 Task: Create an application object.
Action: Mouse moved to (838, 60)
Screenshot: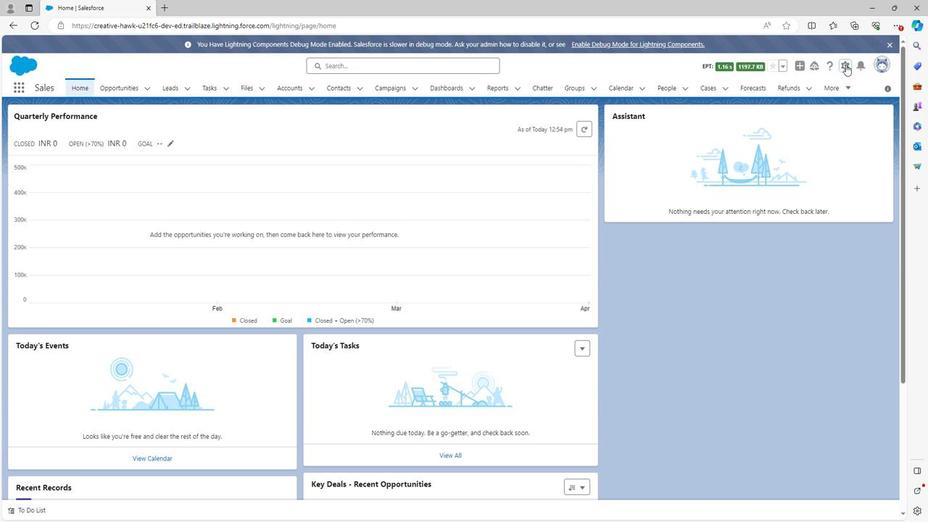 
Action: Mouse pressed left at (838, 60)
Screenshot: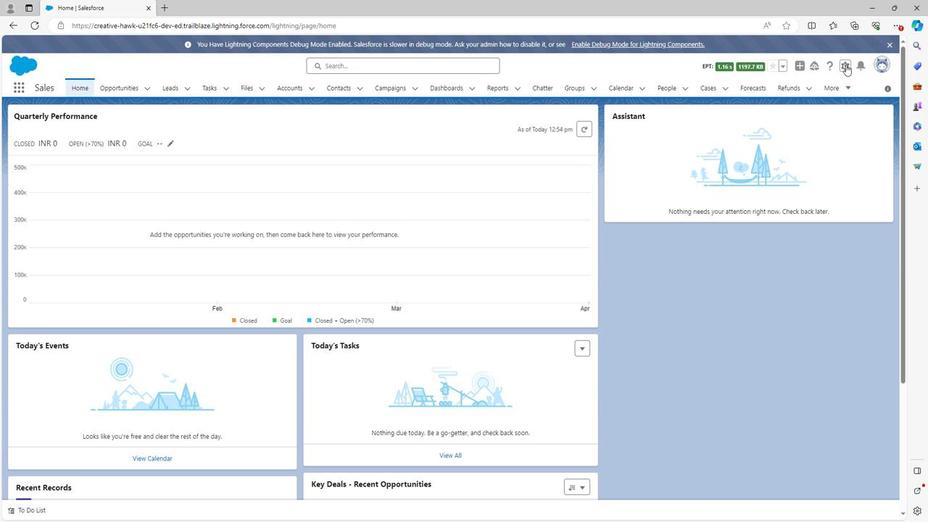 
Action: Mouse moved to (815, 89)
Screenshot: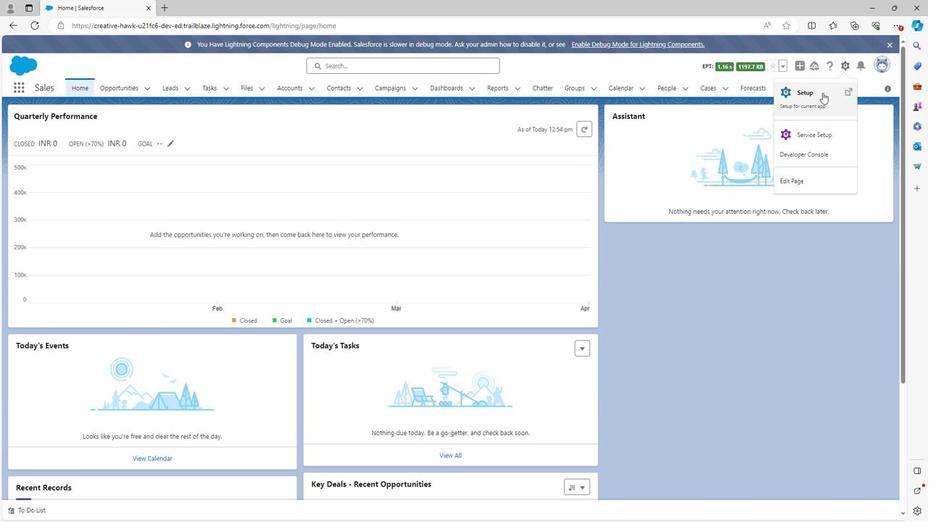 
Action: Mouse pressed left at (815, 89)
Screenshot: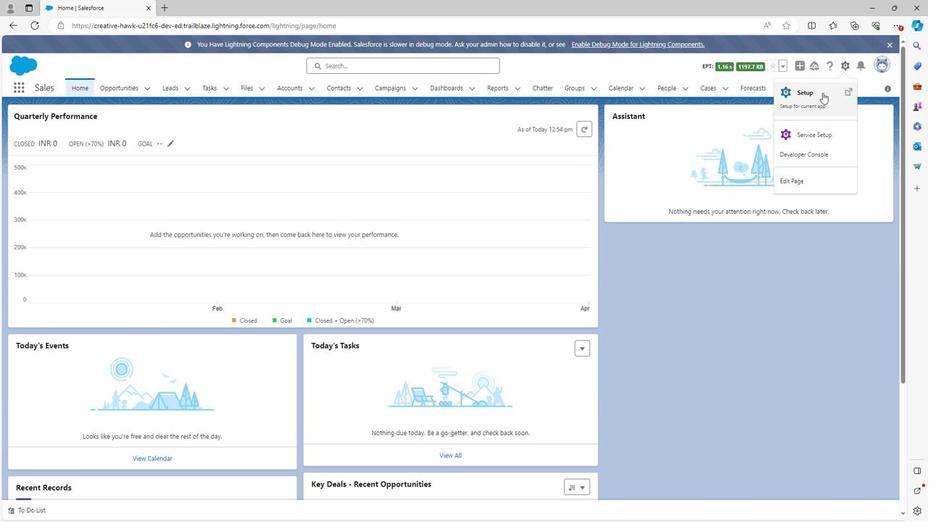 
Action: Mouse moved to (118, 81)
Screenshot: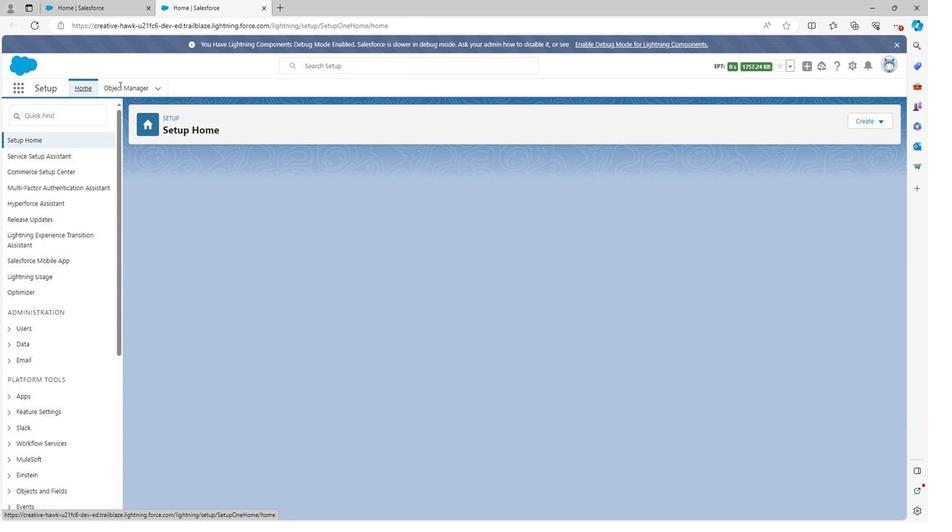 
Action: Mouse pressed left at (118, 81)
Screenshot: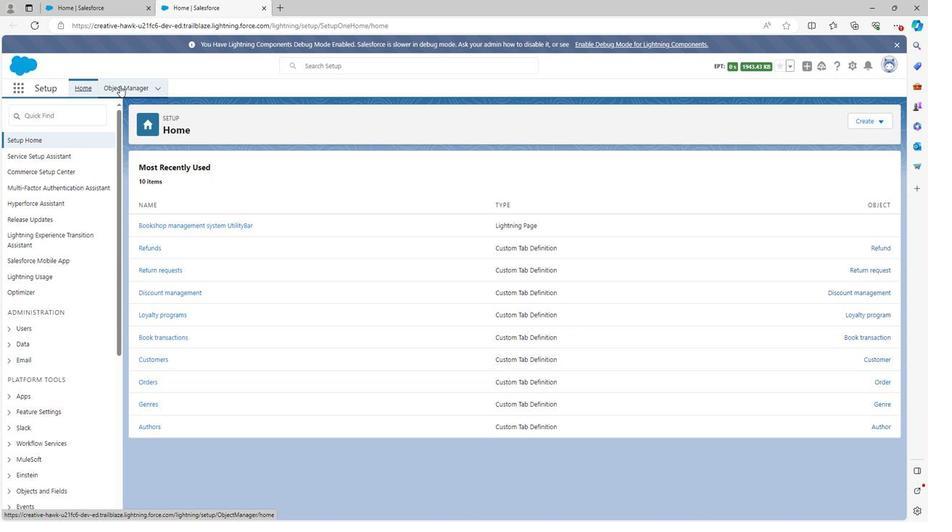 
Action: Mouse moved to (856, 120)
Screenshot: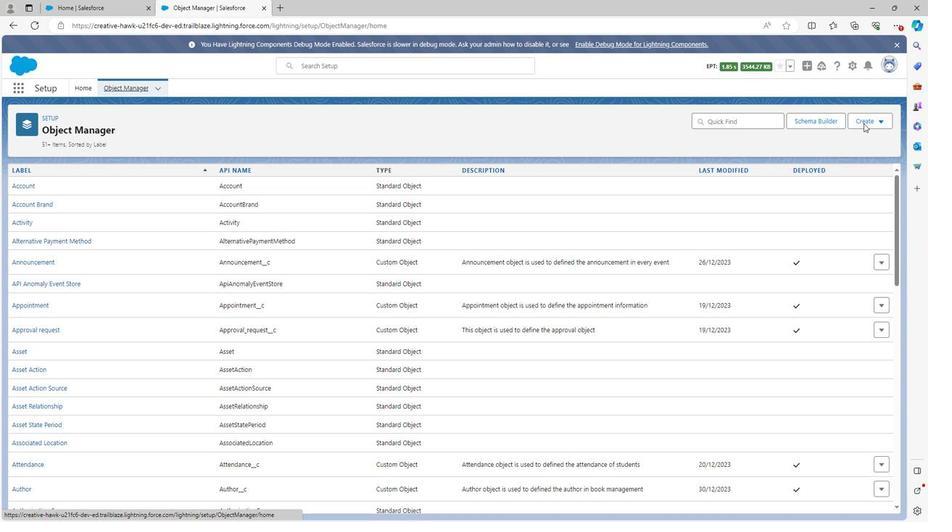 
Action: Mouse pressed left at (856, 120)
Screenshot: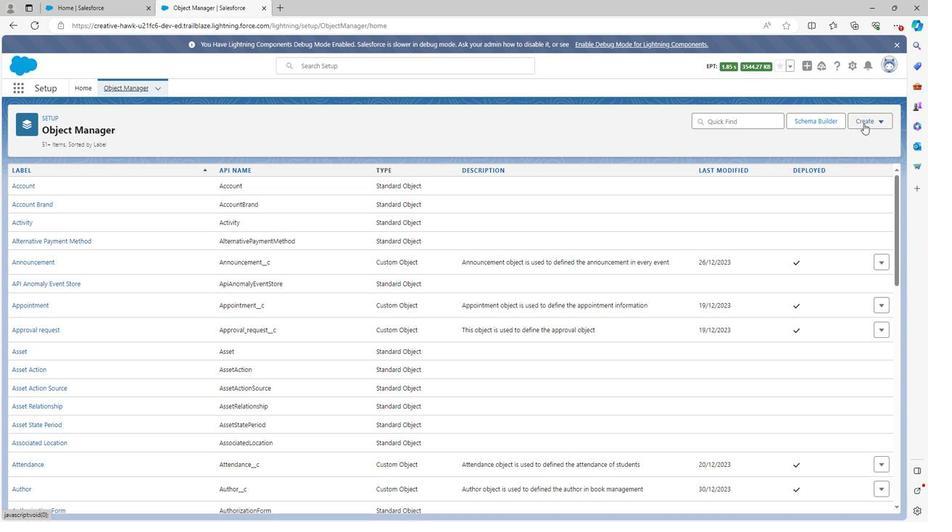 
Action: Mouse moved to (812, 139)
Screenshot: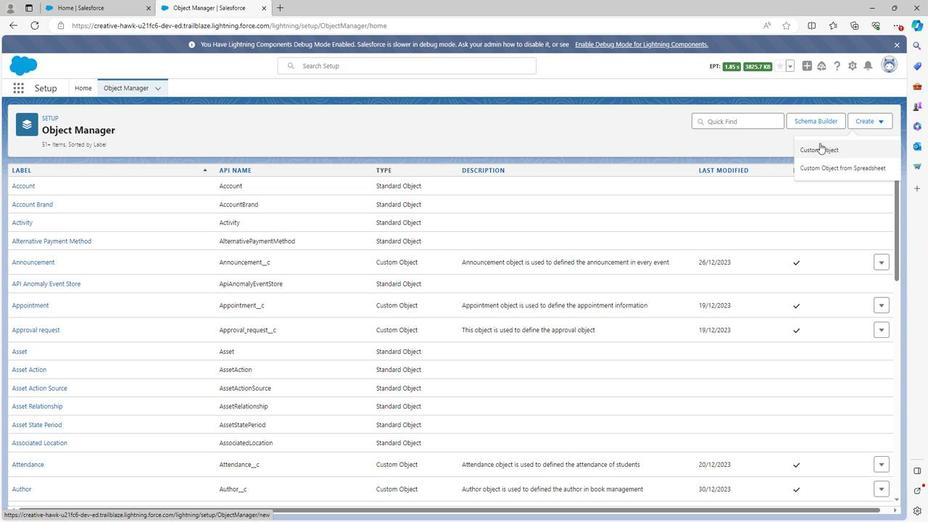
Action: Mouse pressed left at (812, 139)
Screenshot: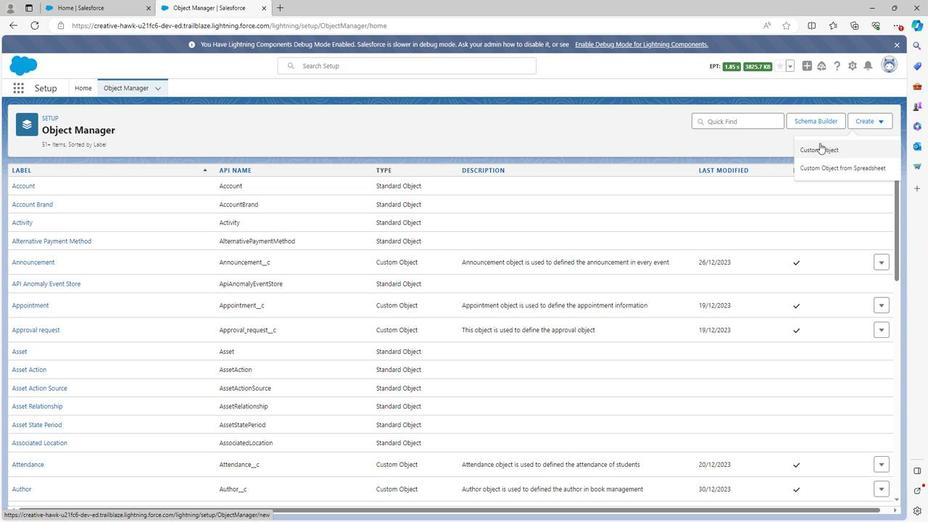 
Action: Mouse moved to (237, 245)
Screenshot: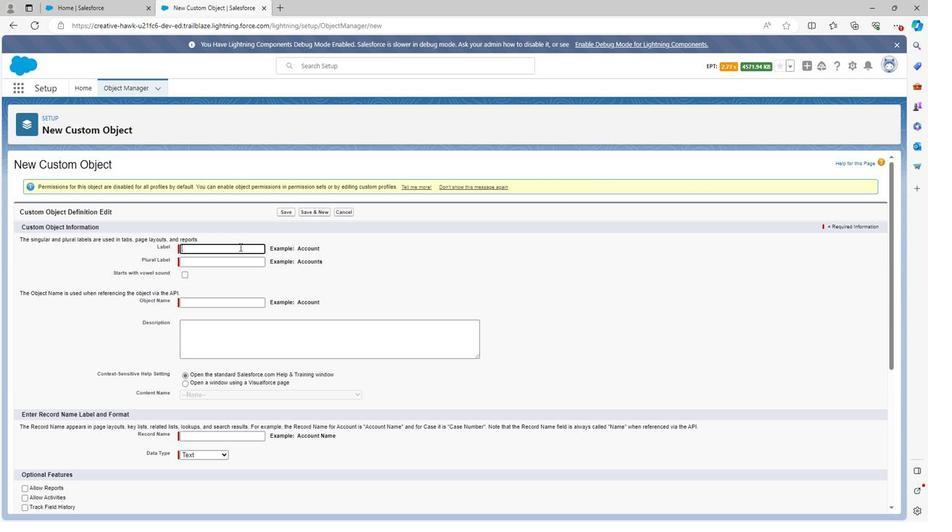 
Action: Mouse pressed left at (237, 245)
Screenshot: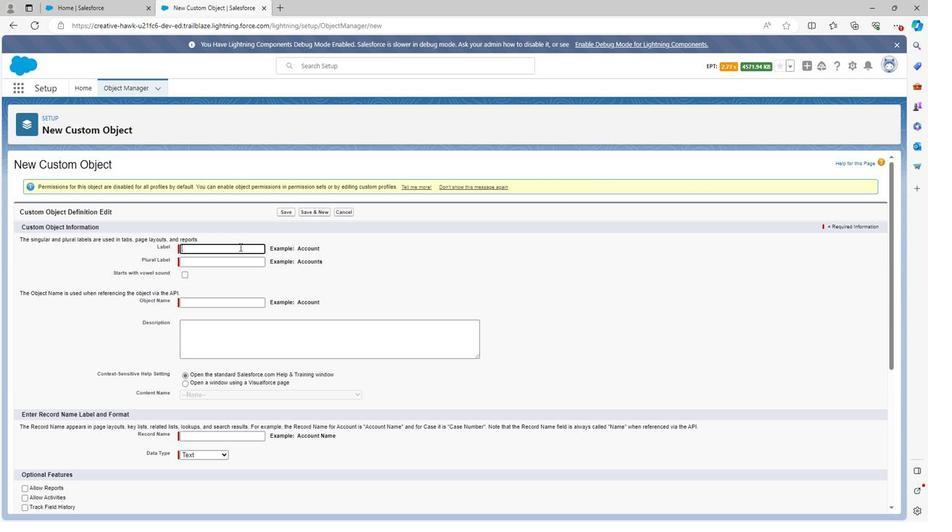 
Action: Key pressed <Key.shift>App
Screenshot: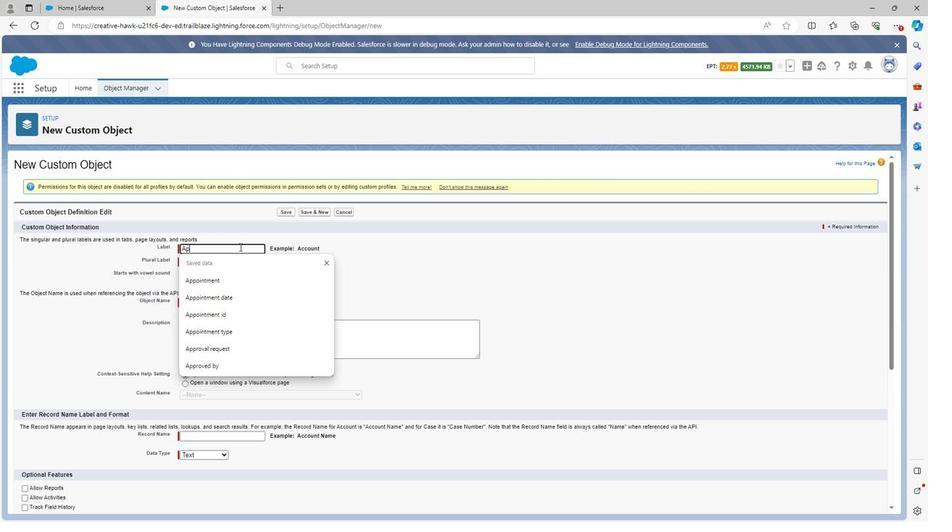 
Action: Mouse moved to (236, 245)
Screenshot: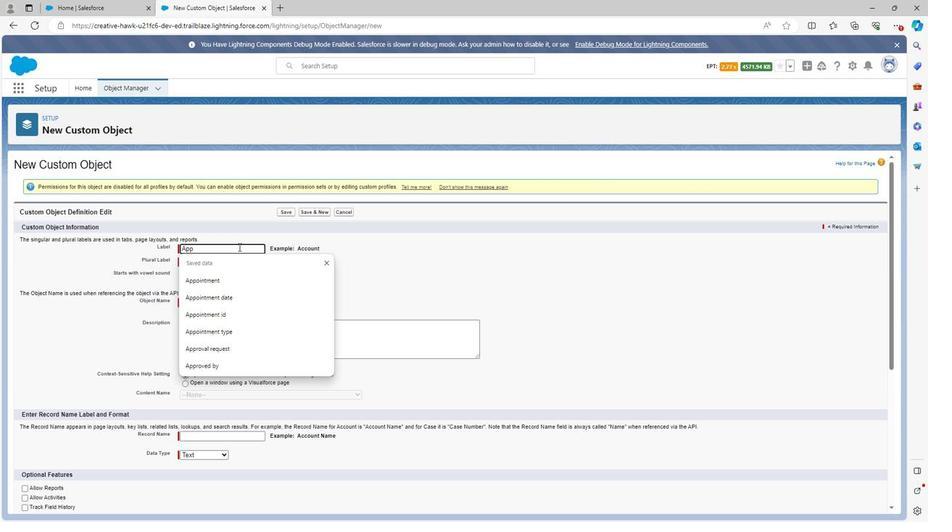 
Action: Key pressed lica
Screenshot: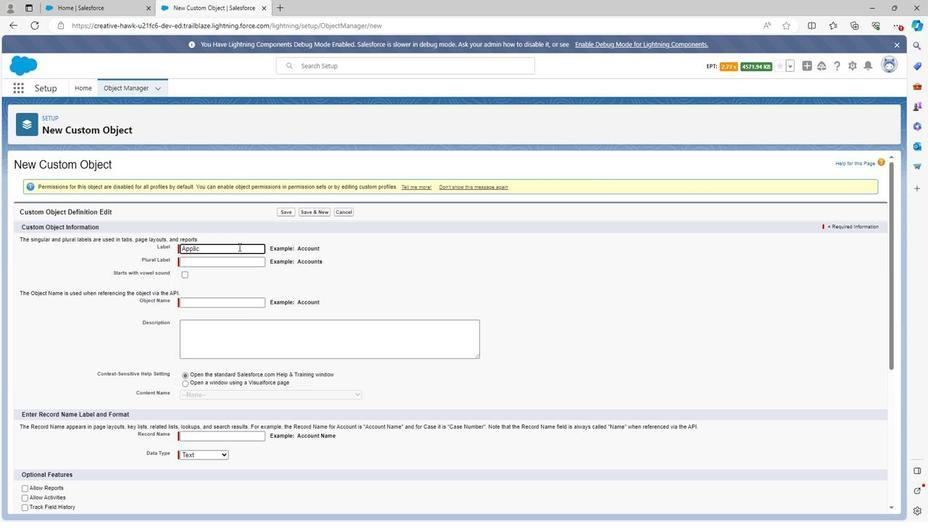 
Action: Mouse moved to (234, 245)
Screenshot: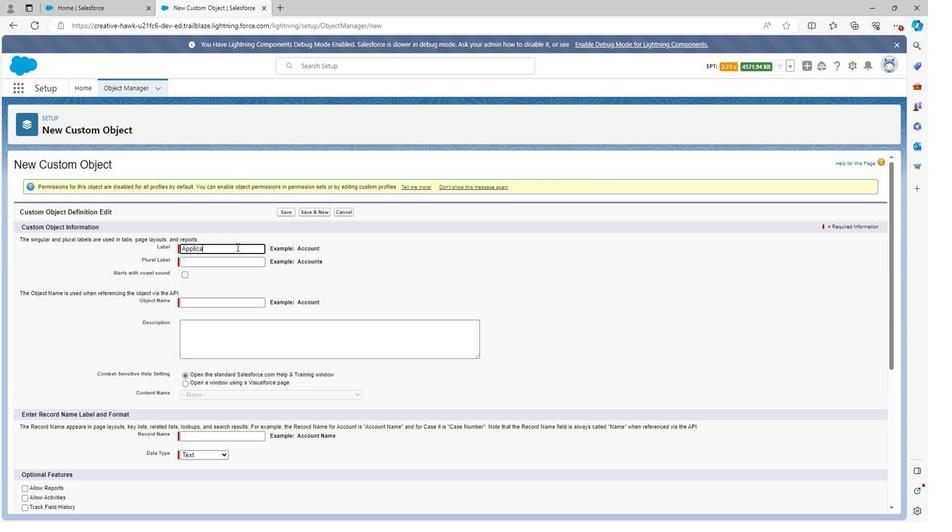 
Action: Key pressed tion
Screenshot: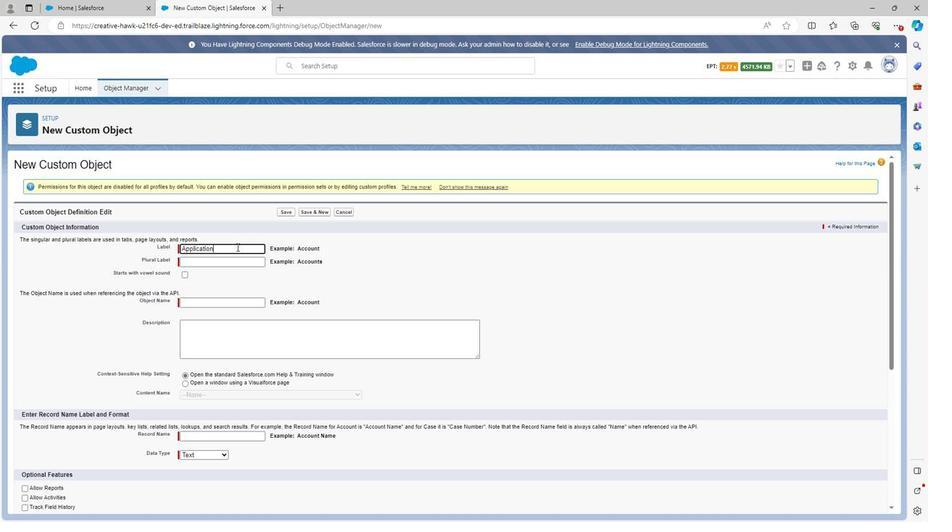 
Action: Mouse moved to (237, 274)
Screenshot: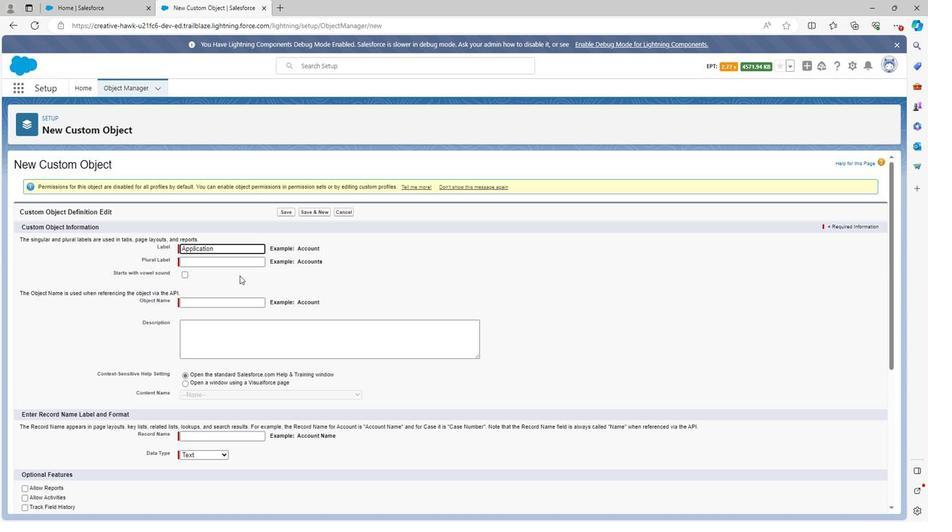 
Action: Mouse pressed left at (237, 274)
Screenshot: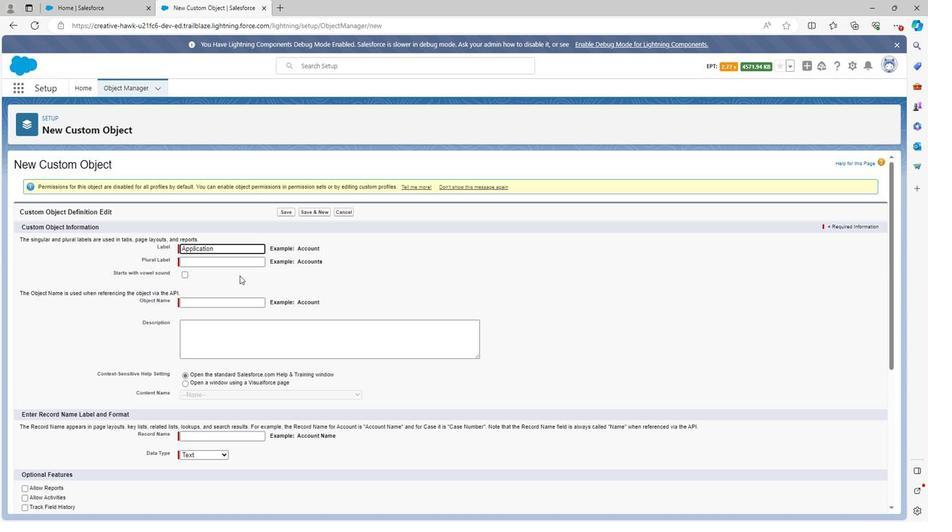 
Action: Mouse moved to (199, 258)
Screenshot: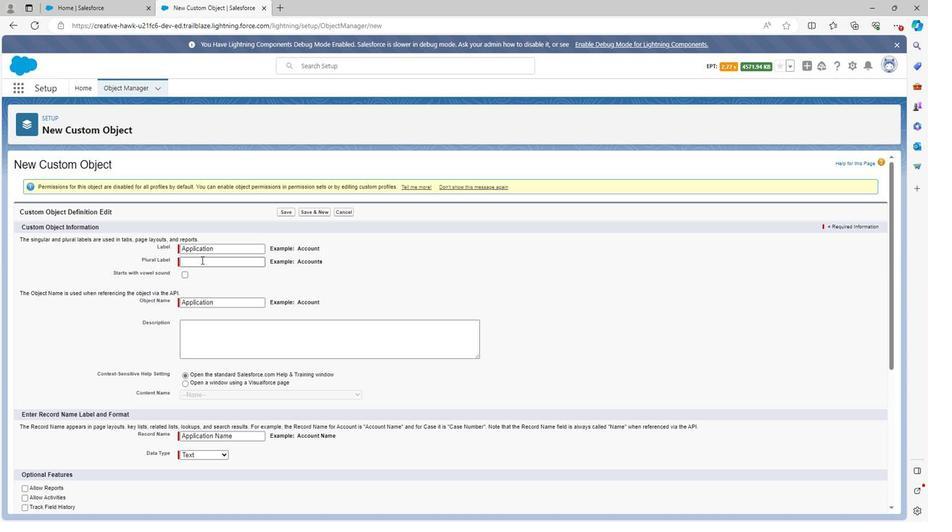 
Action: Mouse pressed left at (199, 258)
Screenshot: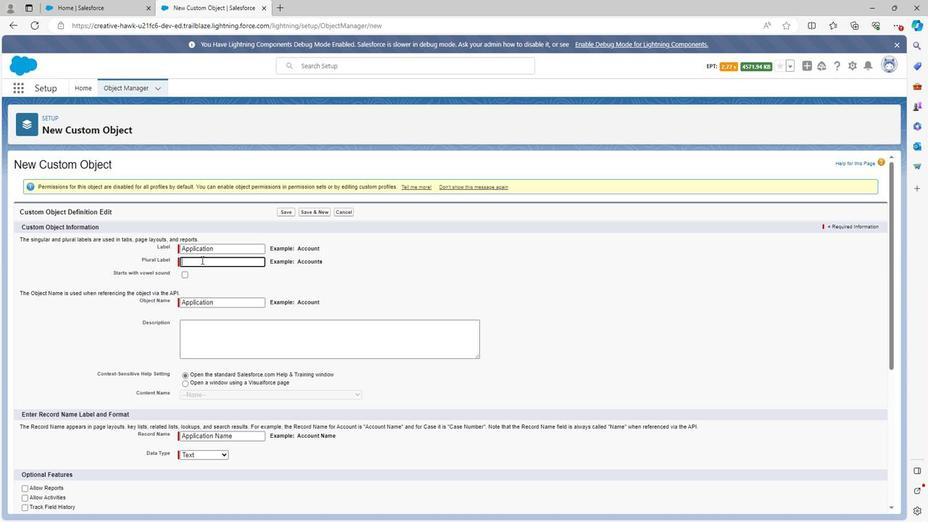 
Action: Key pressed <Key.shift>A
Screenshot: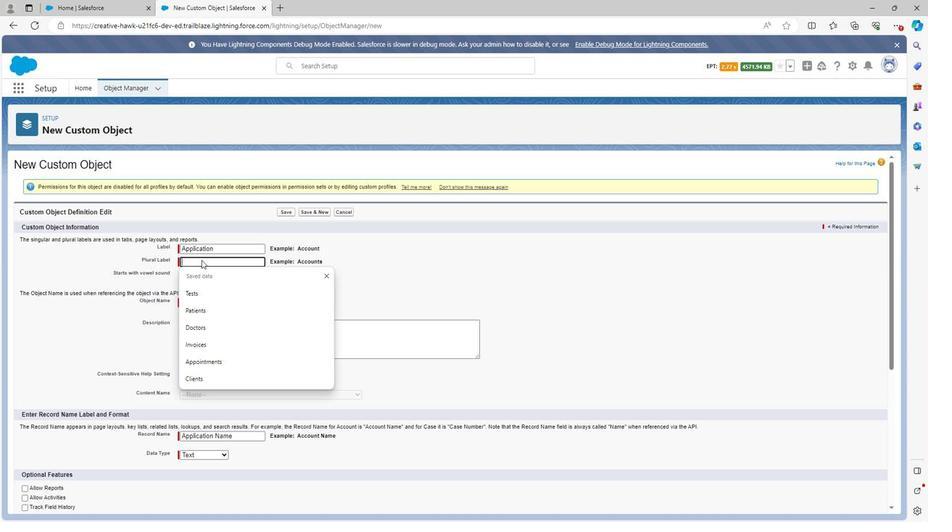 
Action: Mouse moved to (199, 256)
Screenshot: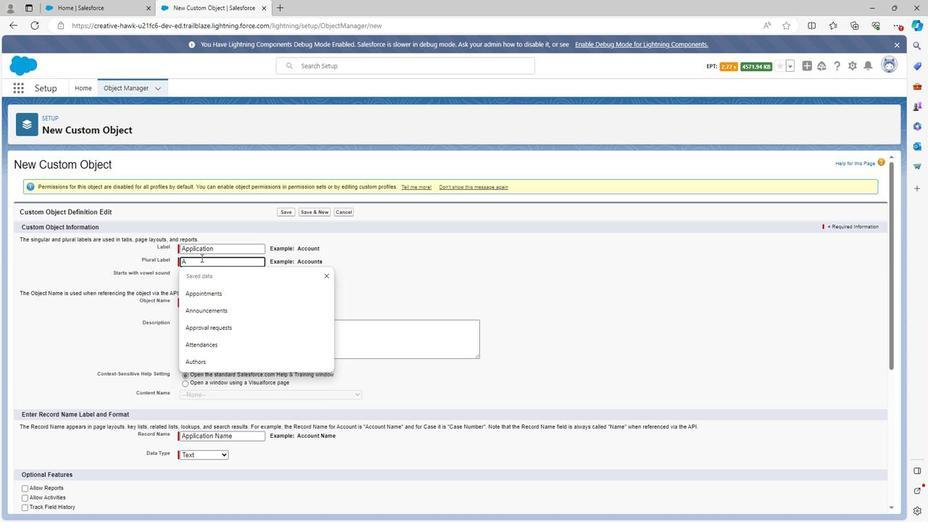 
Action: Key pressed p
Screenshot: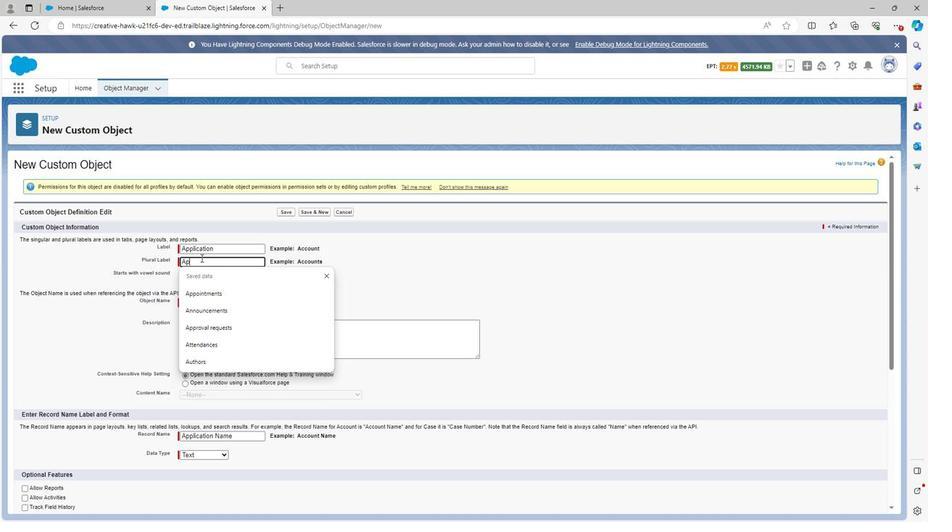 
Action: Mouse moved to (199, 256)
Screenshot: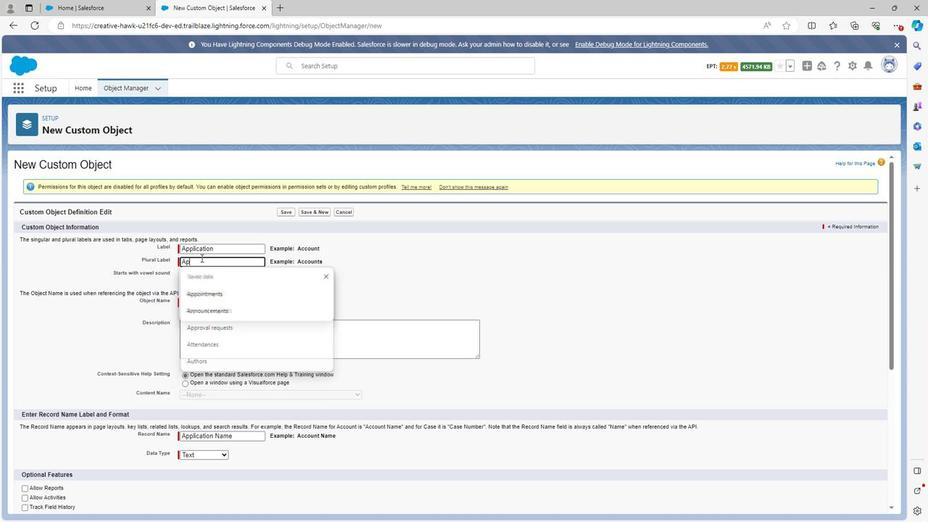 
Action: Key pressed plications
Screenshot: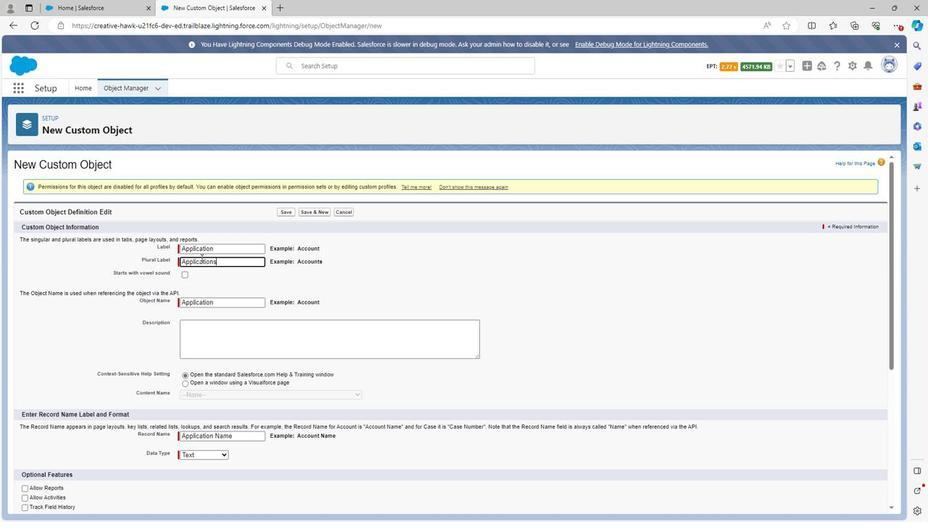 
Action: Mouse moved to (194, 326)
Screenshot: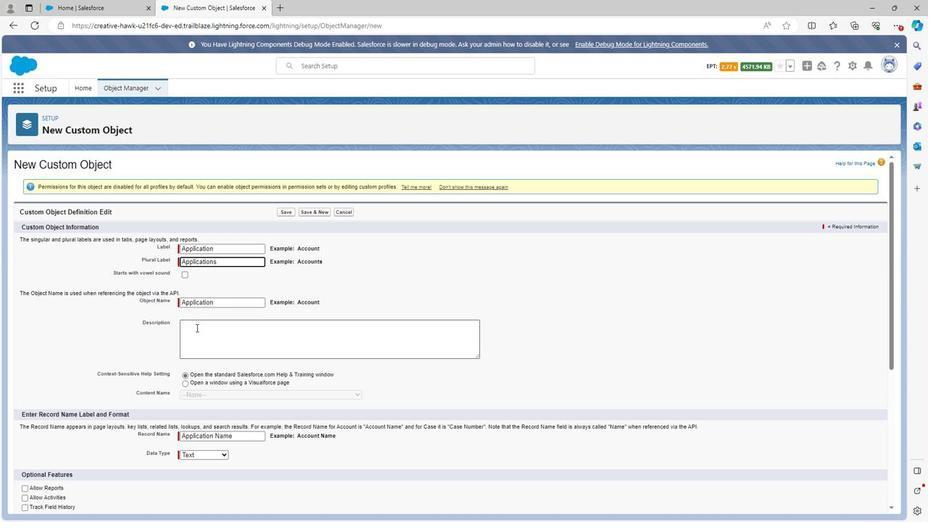 
Action: Mouse pressed left at (194, 326)
Screenshot: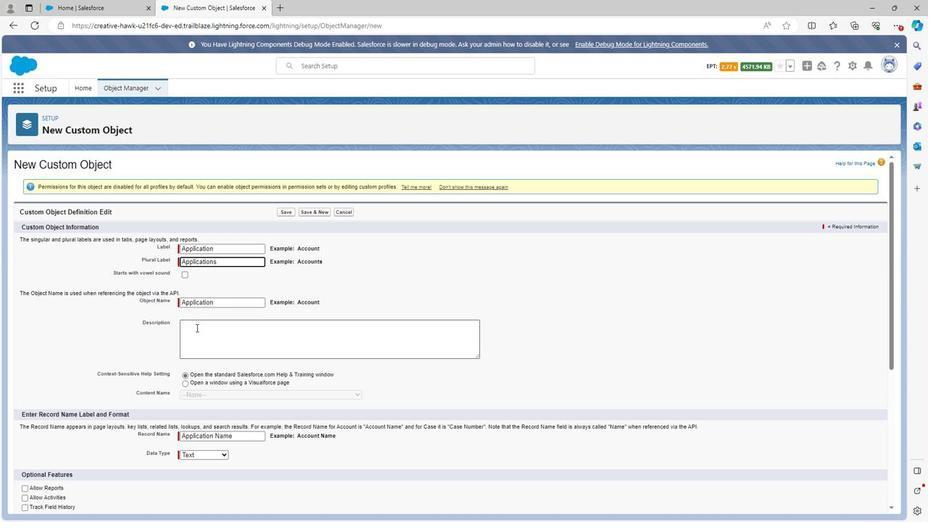 
Action: Key pressed <Key.shift>Application<Key.space>object<Key.space>is<Key.space>the<Key.space>object<Key.space>which<Key.space>is<Key.space>used<Key.space>to<Key.space>defined<Key.space>the<Key.space>application<Key.space>of<Key.space>applicants
Screenshot: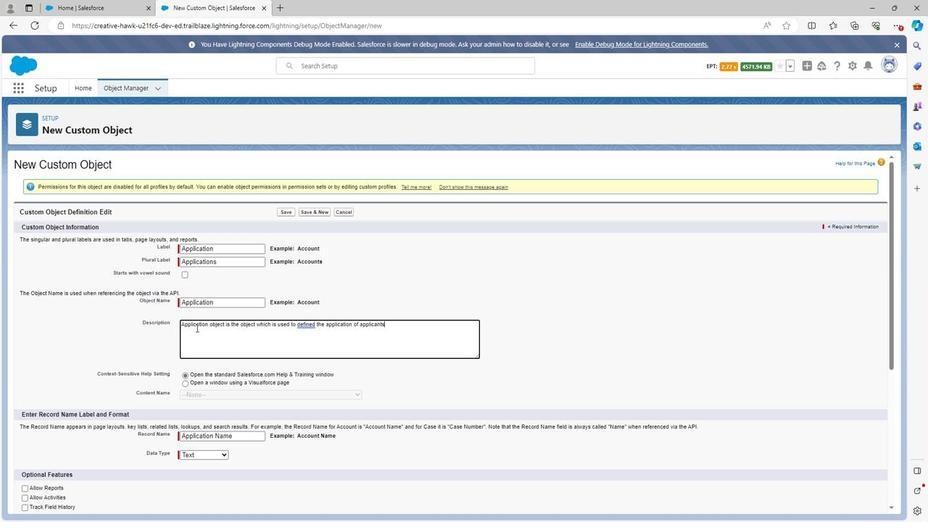 
Action: Mouse moved to (89, 405)
Screenshot: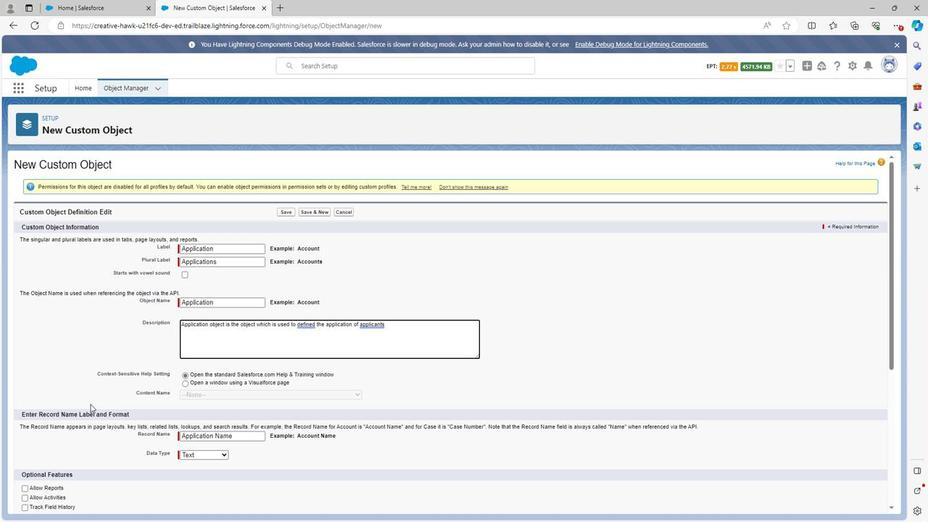 
Action: Mouse scrolled (89, 404) with delta (0, 0)
Screenshot: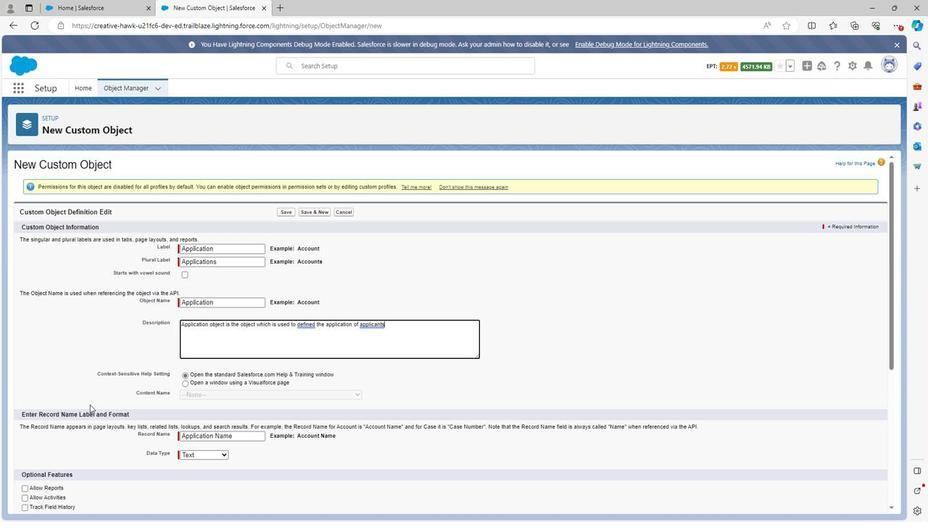 
Action: Mouse scrolled (89, 404) with delta (0, 0)
Screenshot: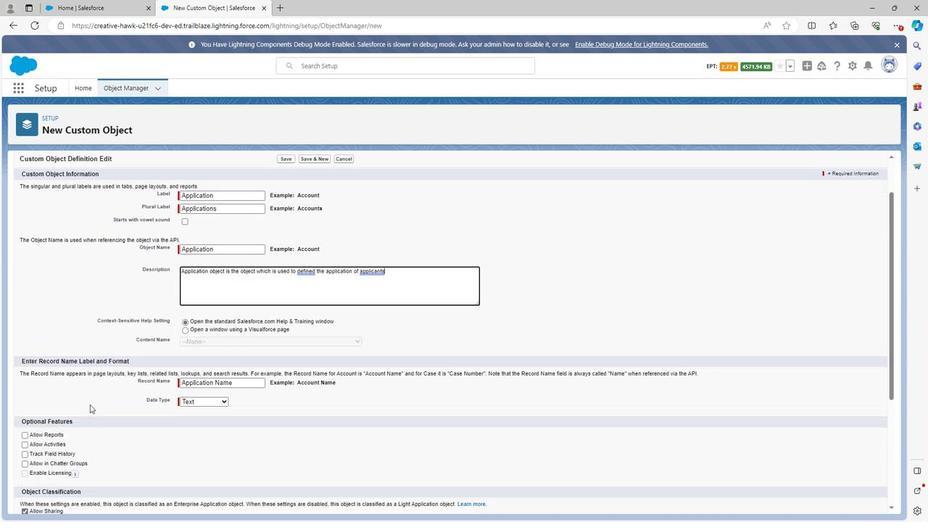 
Action: Mouse moved to (26, 379)
Screenshot: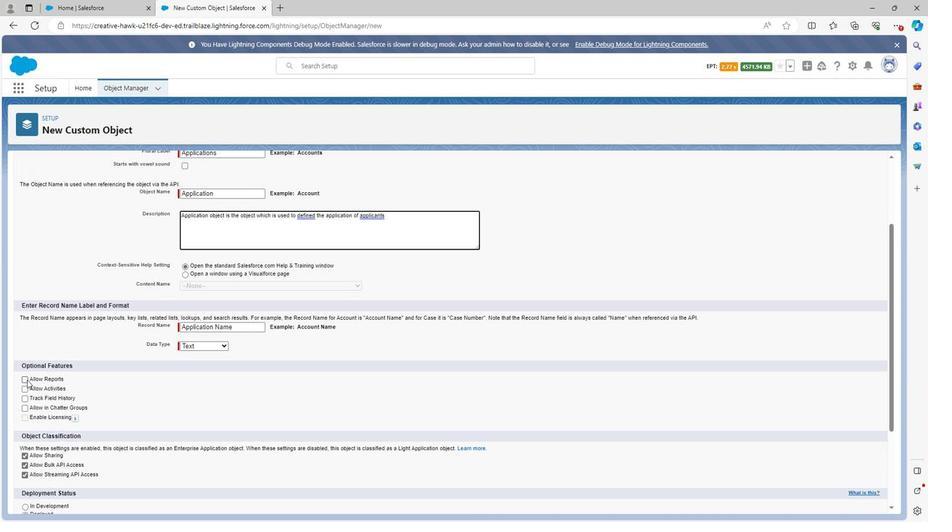 
Action: Mouse pressed left at (26, 379)
Screenshot: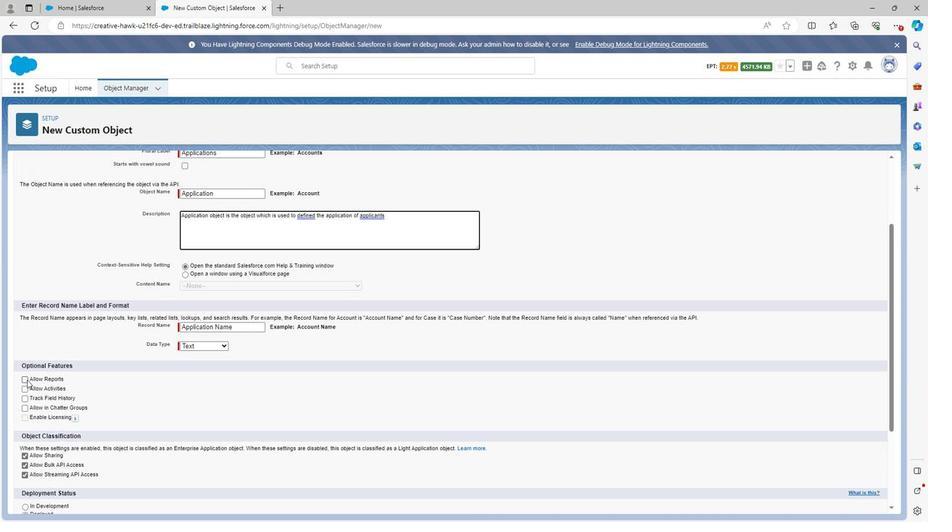 
Action: Mouse moved to (23, 389)
Screenshot: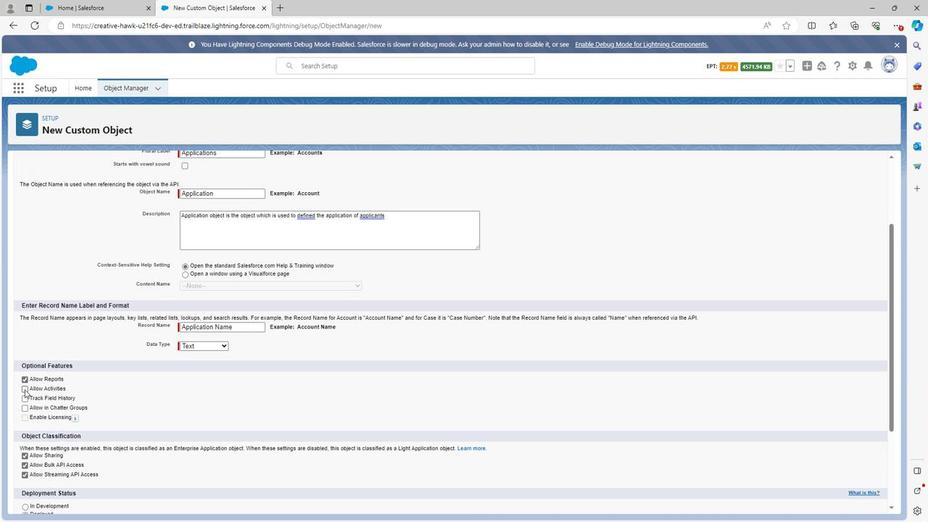 
Action: Mouse pressed left at (23, 389)
Screenshot: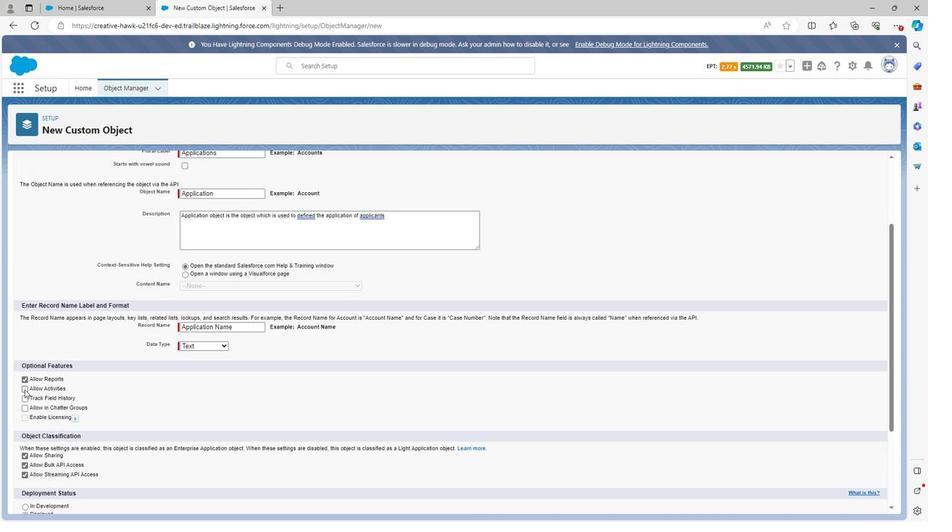
Action: Mouse moved to (24, 398)
Screenshot: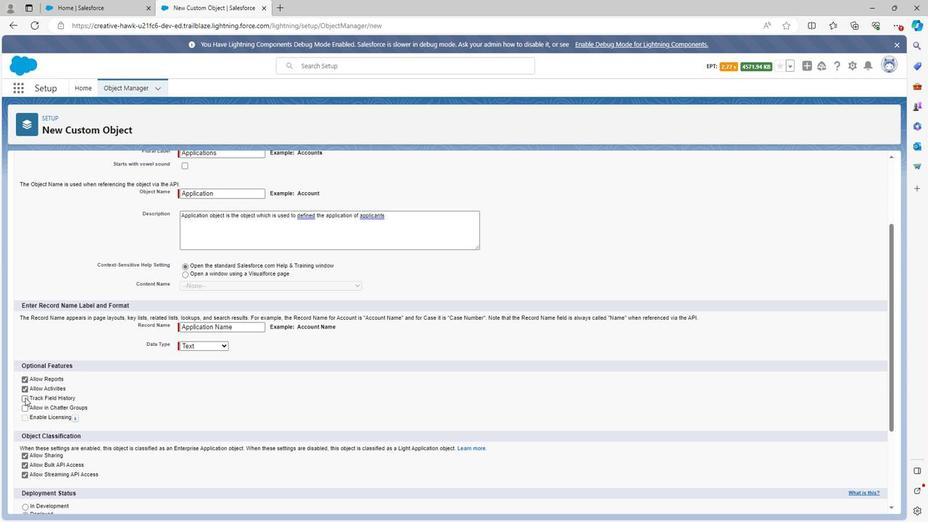 
Action: Mouse pressed left at (24, 398)
Screenshot: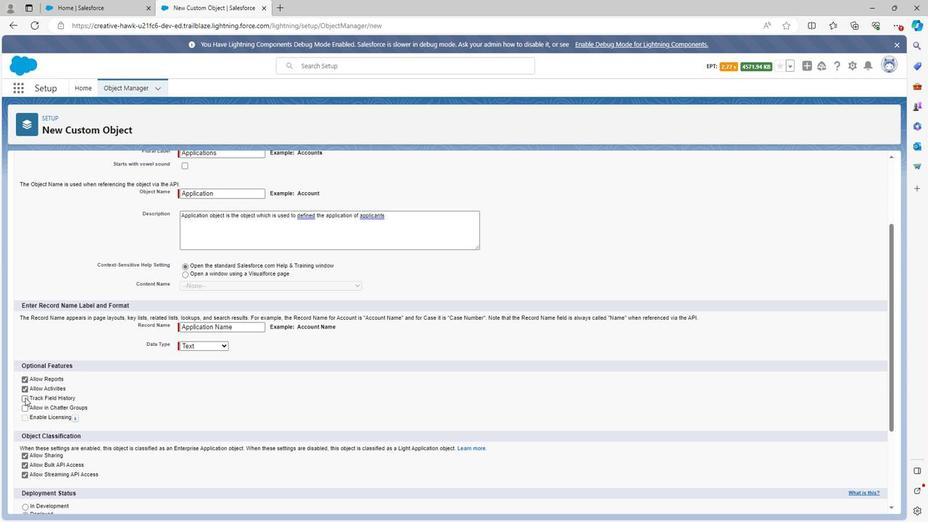 
Action: Mouse moved to (25, 408)
Screenshot: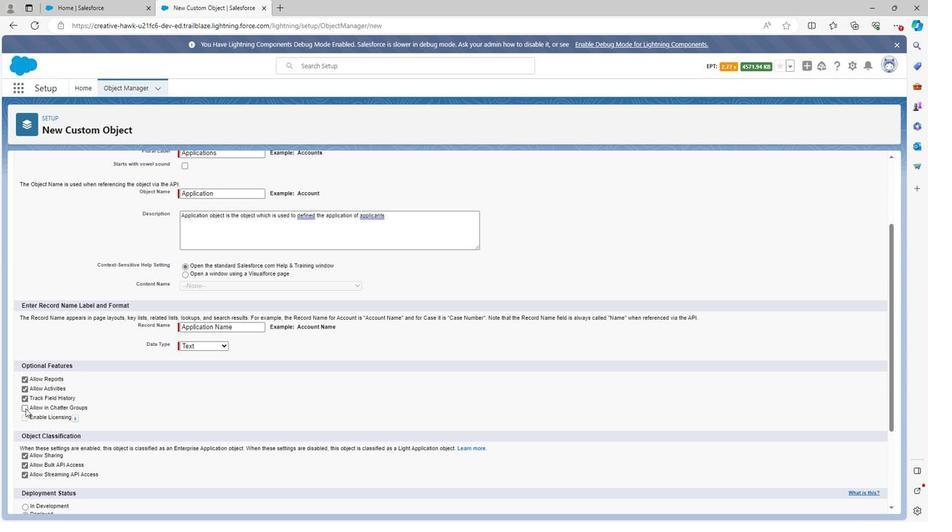 
Action: Mouse pressed left at (25, 408)
Screenshot: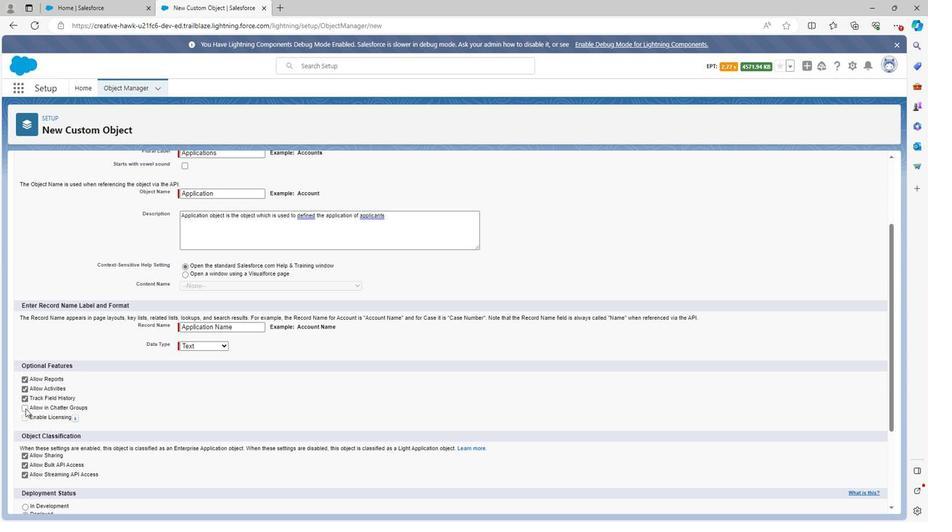 
Action: Mouse scrolled (25, 408) with delta (0, 0)
Screenshot: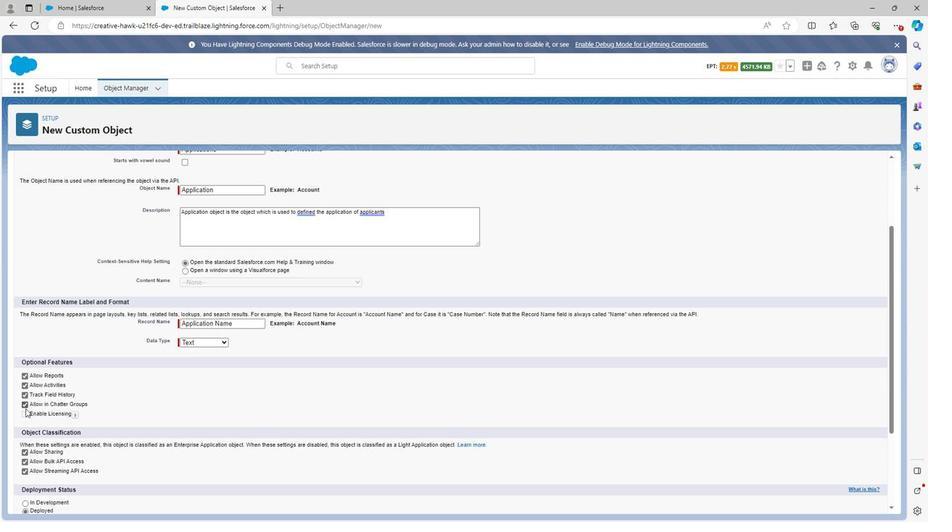 
Action: Mouse scrolled (25, 408) with delta (0, 0)
Screenshot: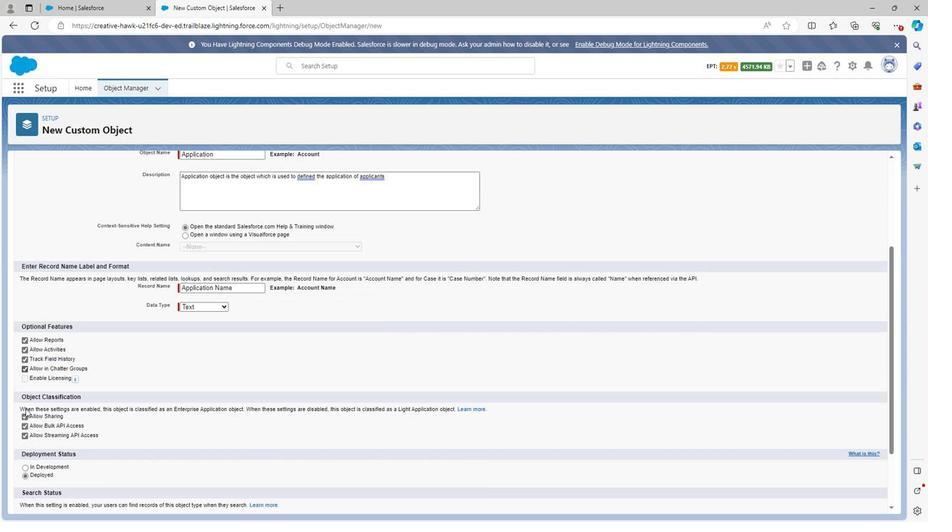 
Action: Mouse scrolled (25, 408) with delta (0, 0)
Screenshot: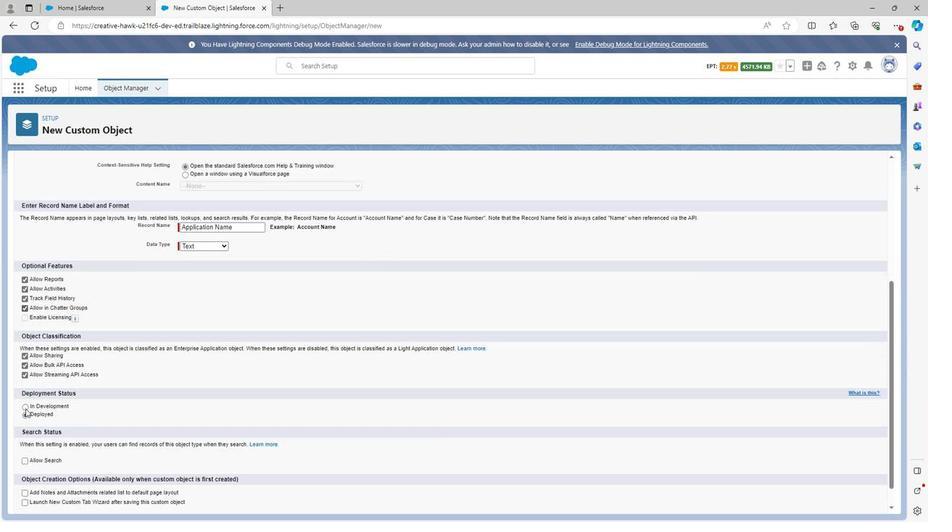 
Action: Mouse moved to (24, 437)
Screenshot: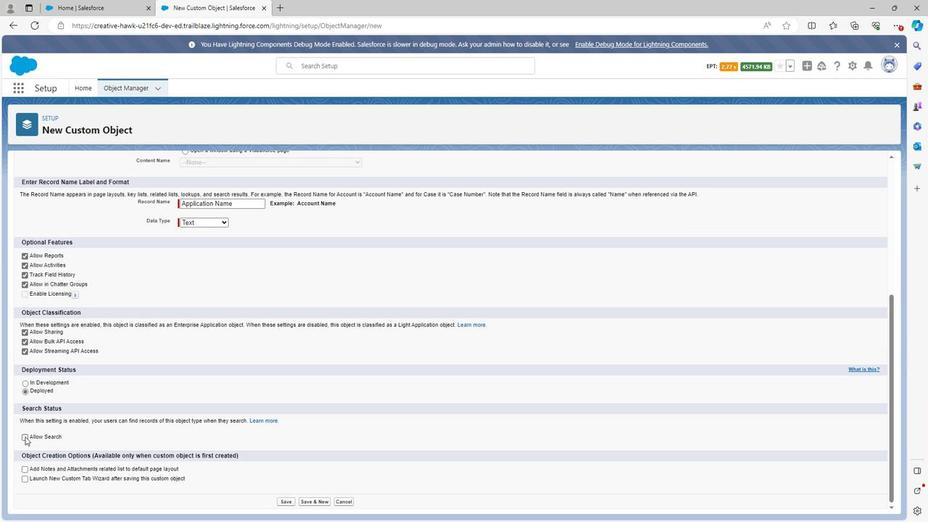 
Action: Mouse pressed left at (24, 437)
Screenshot: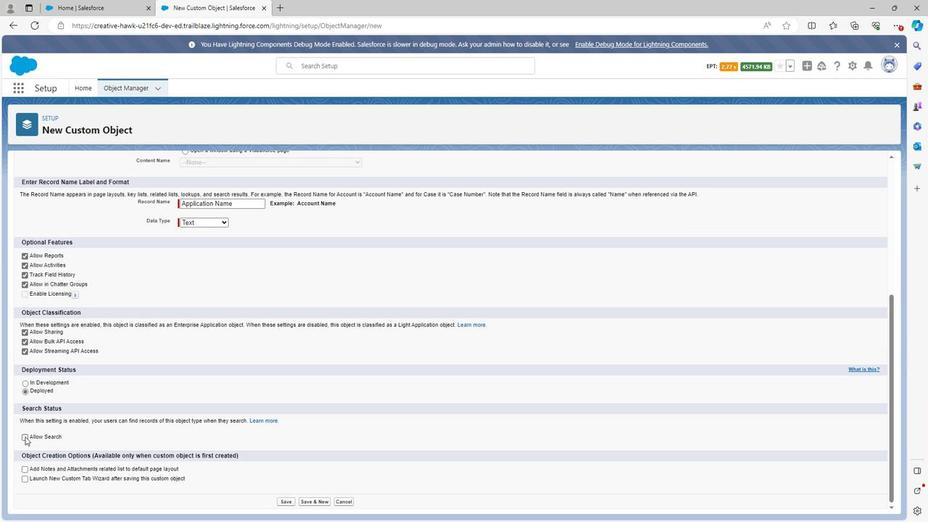 
Action: Mouse moved to (282, 503)
Screenshot: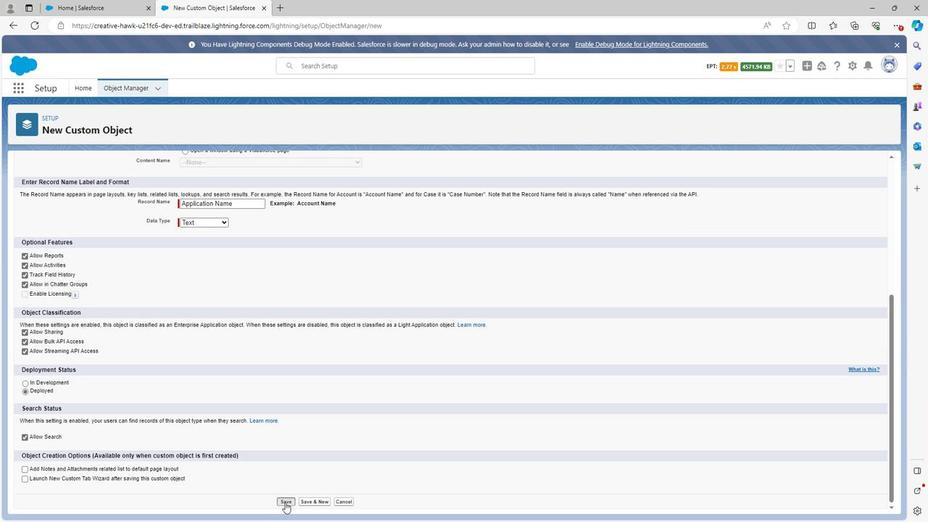 
Action: Mouse pressed left at (282, 503)
Screenshot: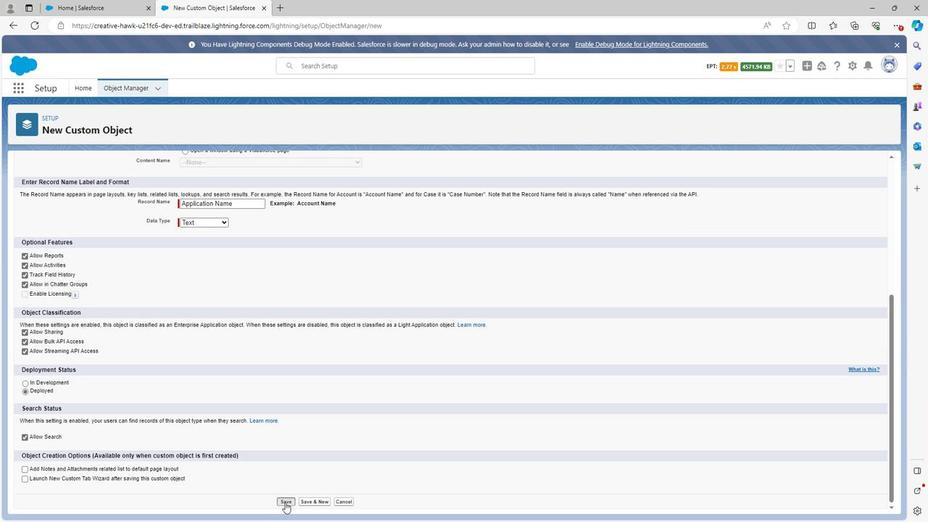 
Action: Mouse moved to (90, 115)
Screenshot: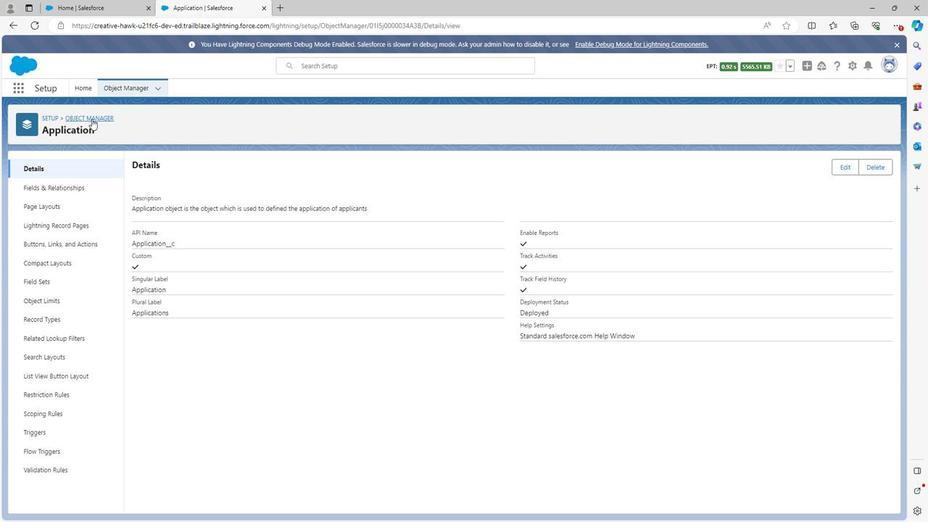 
Action: Mouse pressed left at (90, 115)
Screenshot: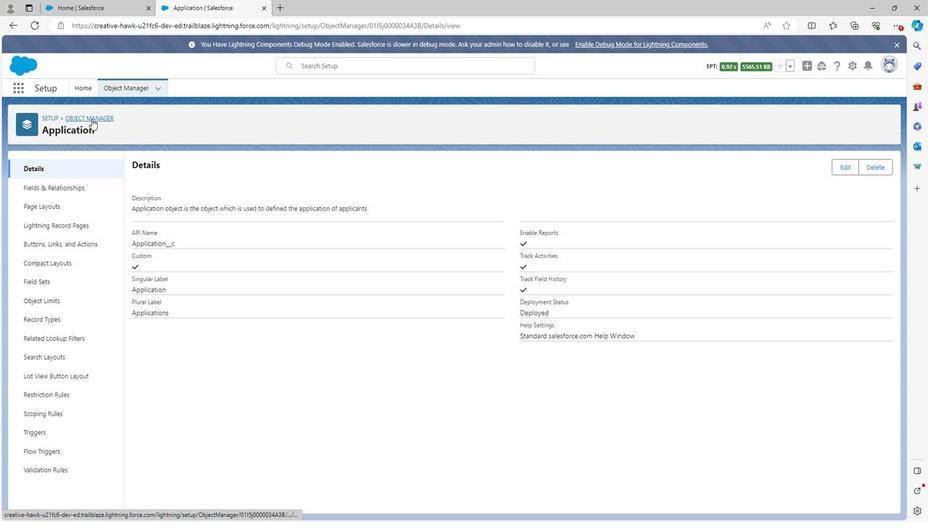 
Action: Mouse moved to (38, 304)
Screenshot: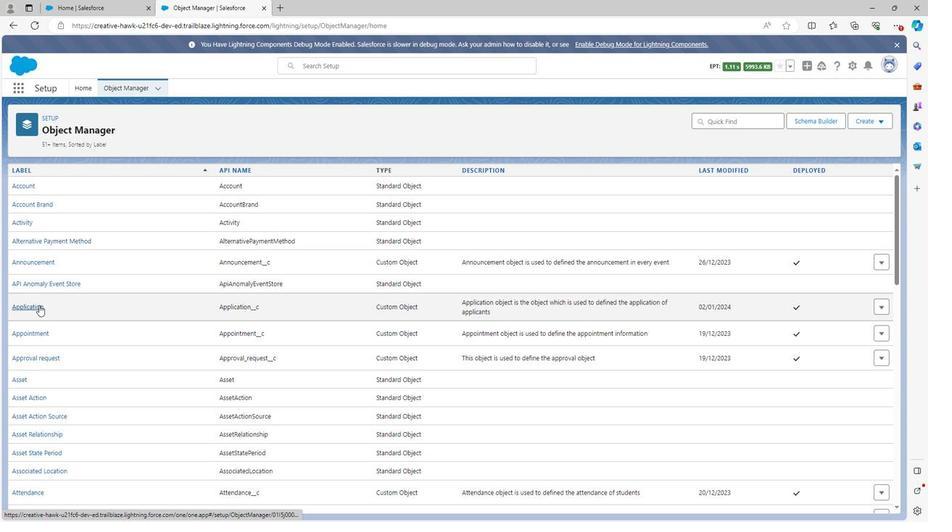 
Action: Mouse pressed left at (38, 304)
Screenshot: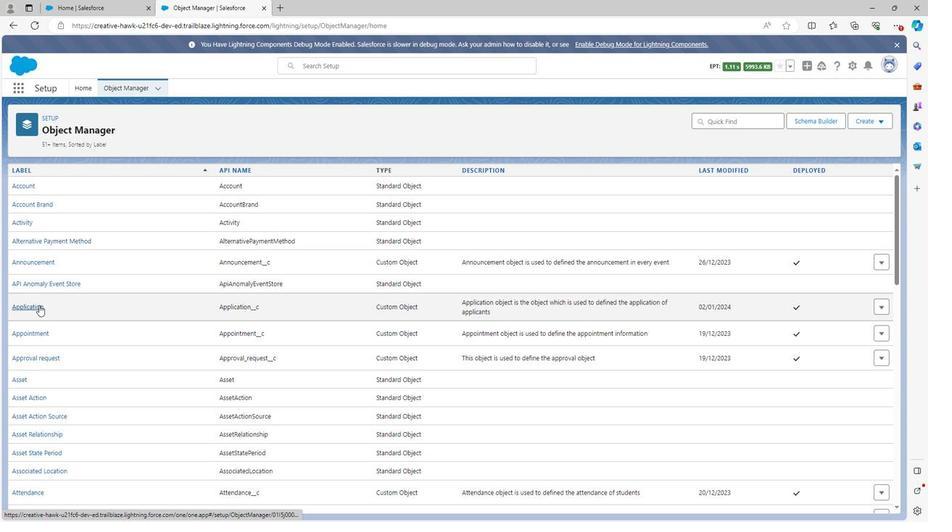 
Action: Mouse moved to (167, 297)
Screenshot: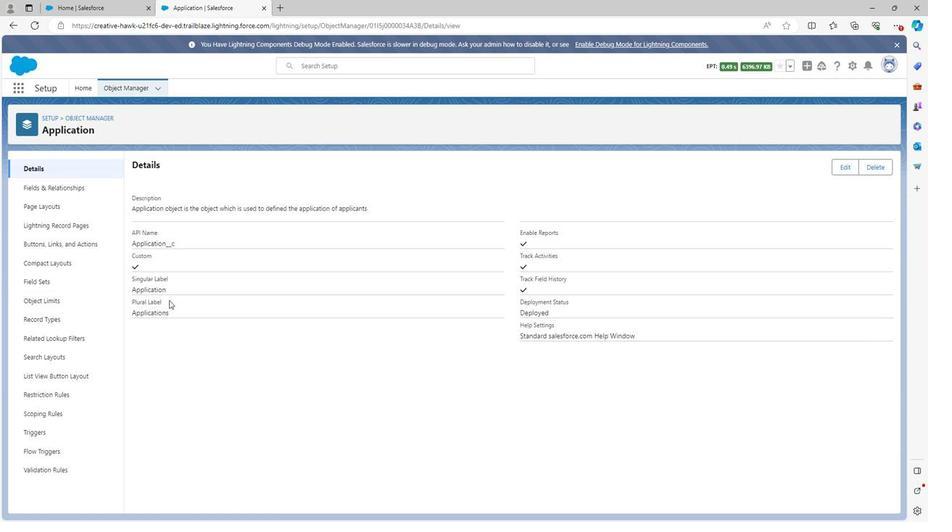 
